 Task: Move the task Develop a new online tool for online event registration to the section To-Do in the project BitTech and sort the tasks in the project by Due Date
Action: Mouse moved to (393, 369)
Screenshot: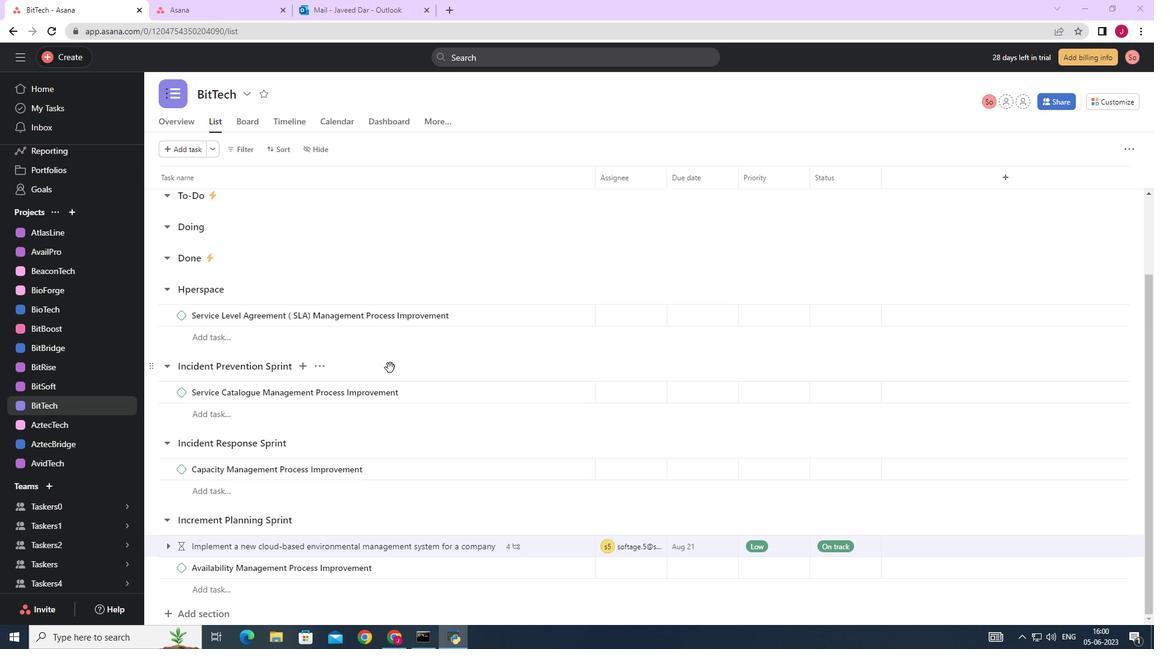 
Action: Mouse scrolled (393, 369) with delta (0, 0)
Screenshot: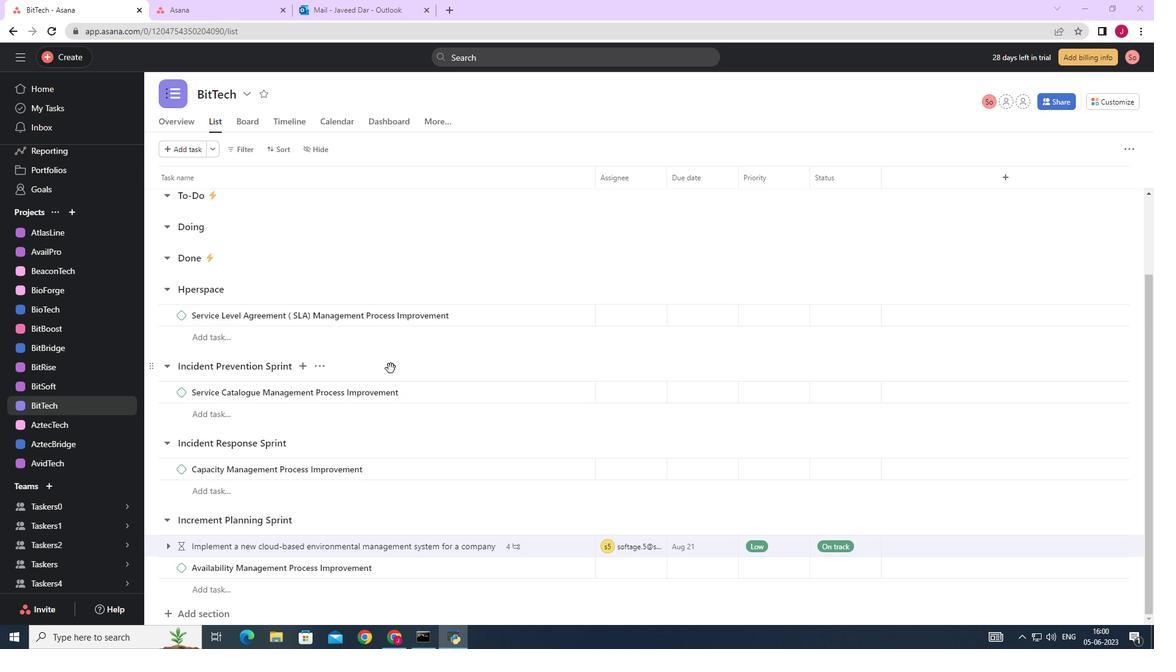 
Action: Mouse moved to (393, 371)
Screenshot: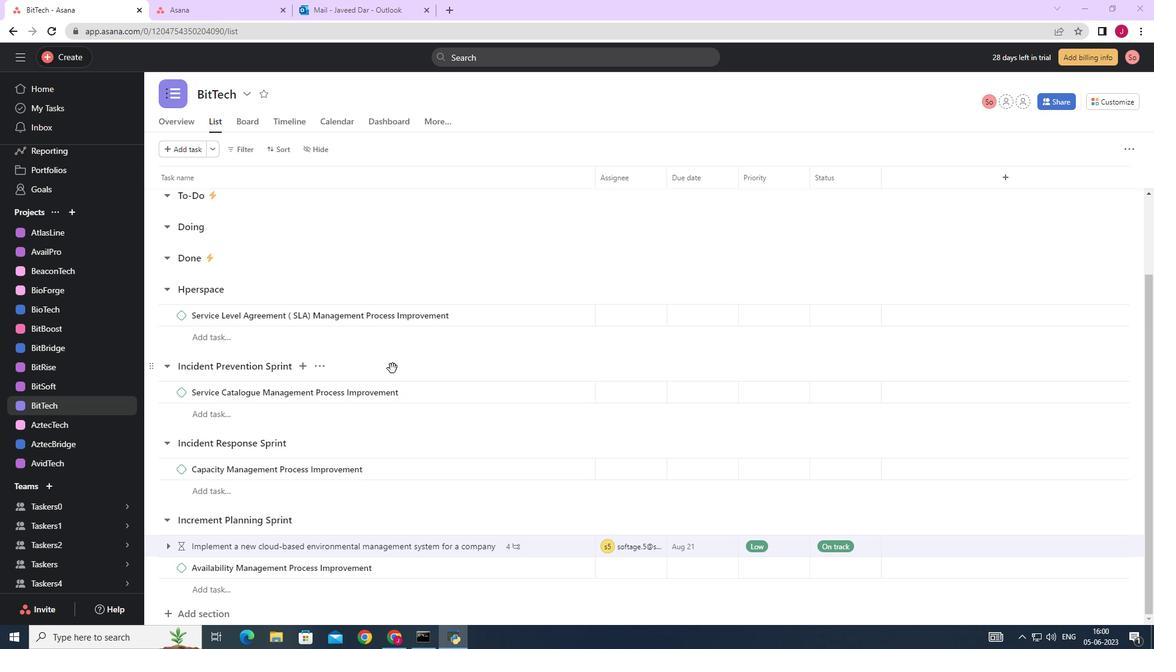 
Action: Mouse scrolled (393, 370) with delta (0, 0)
Screenshot: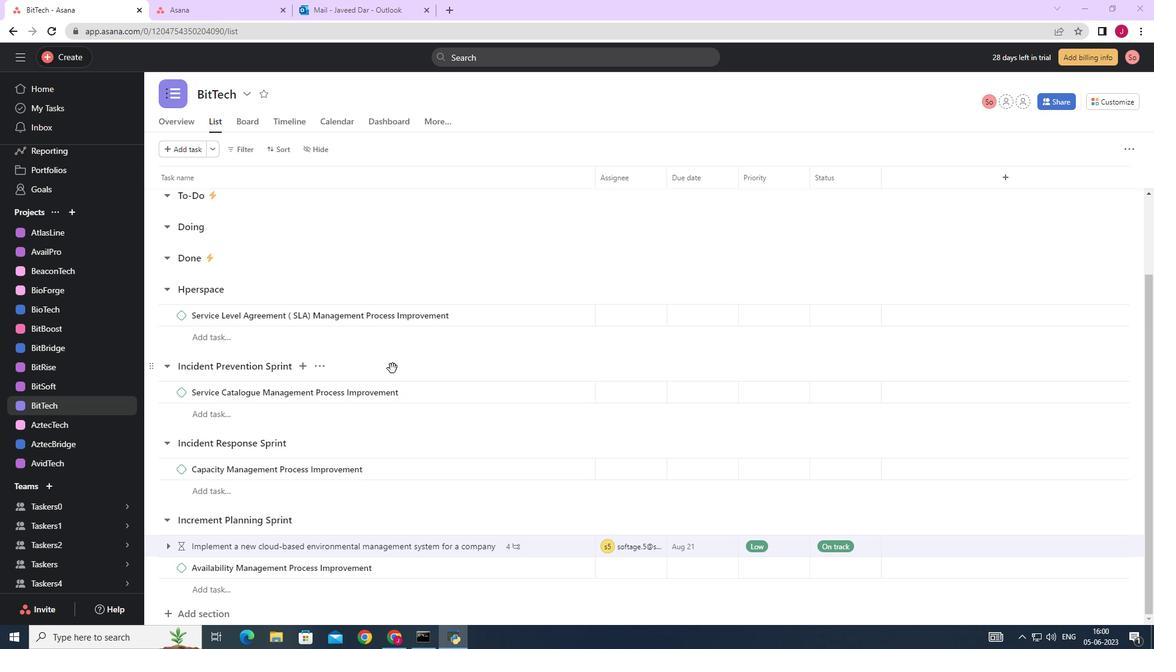 
Action: Mouse scrolled (393, 370) with delta (0, 0)
Screenshot: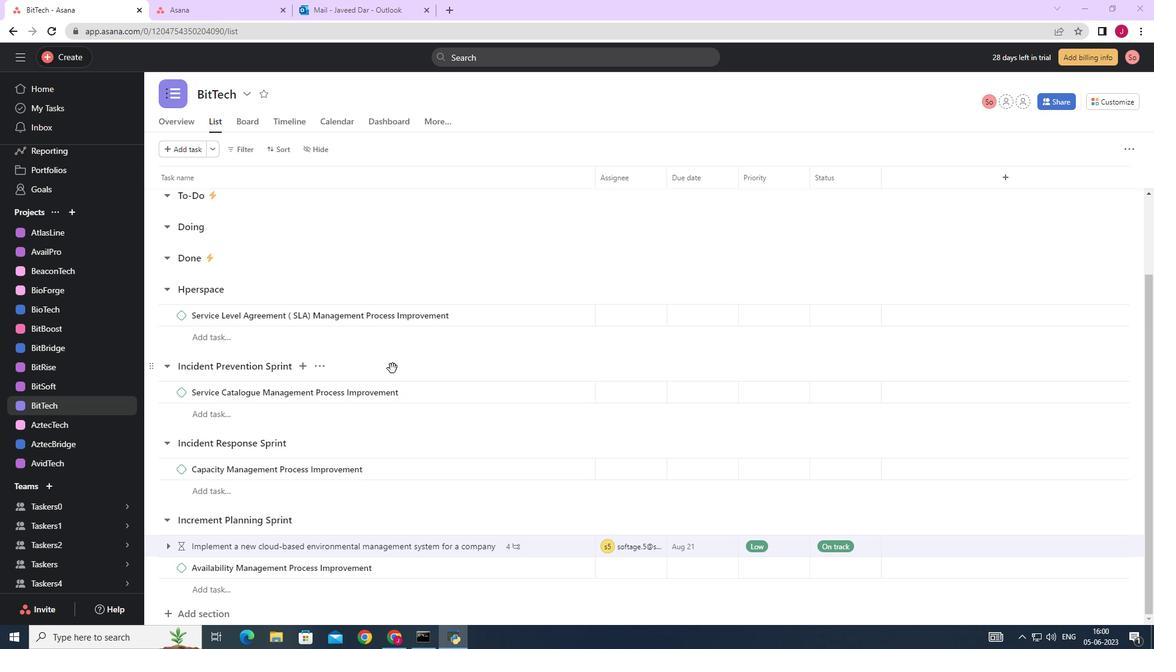 
Action: Mouse scrolled (393, 370) with delta (0, 0)
Screenshot: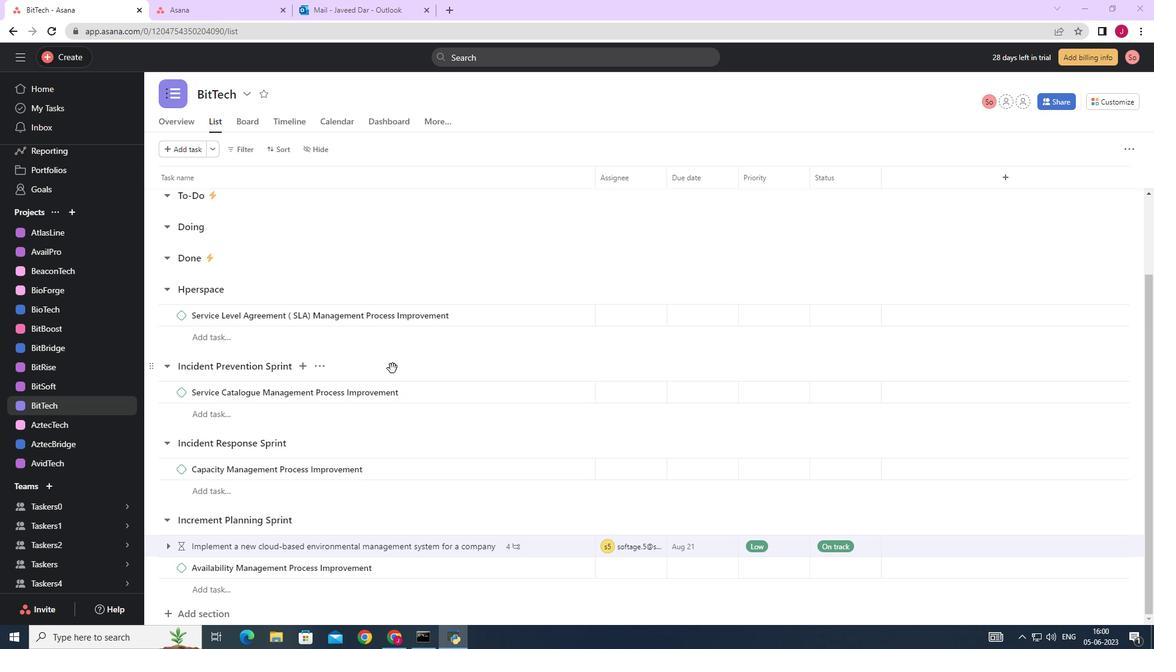 
Action: Mouse scrolled (393, 370) with delta (0, 0)
Screenshot: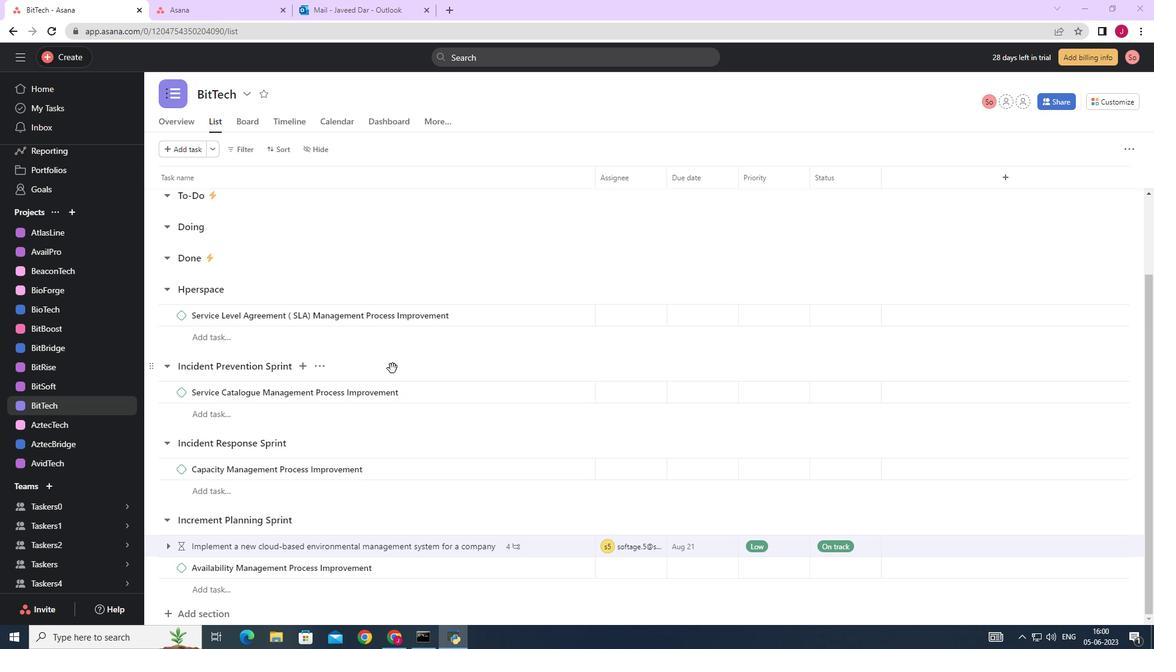 
Action: Mouse scrolled (393, 370) with delta (0, 0)
Screenshot: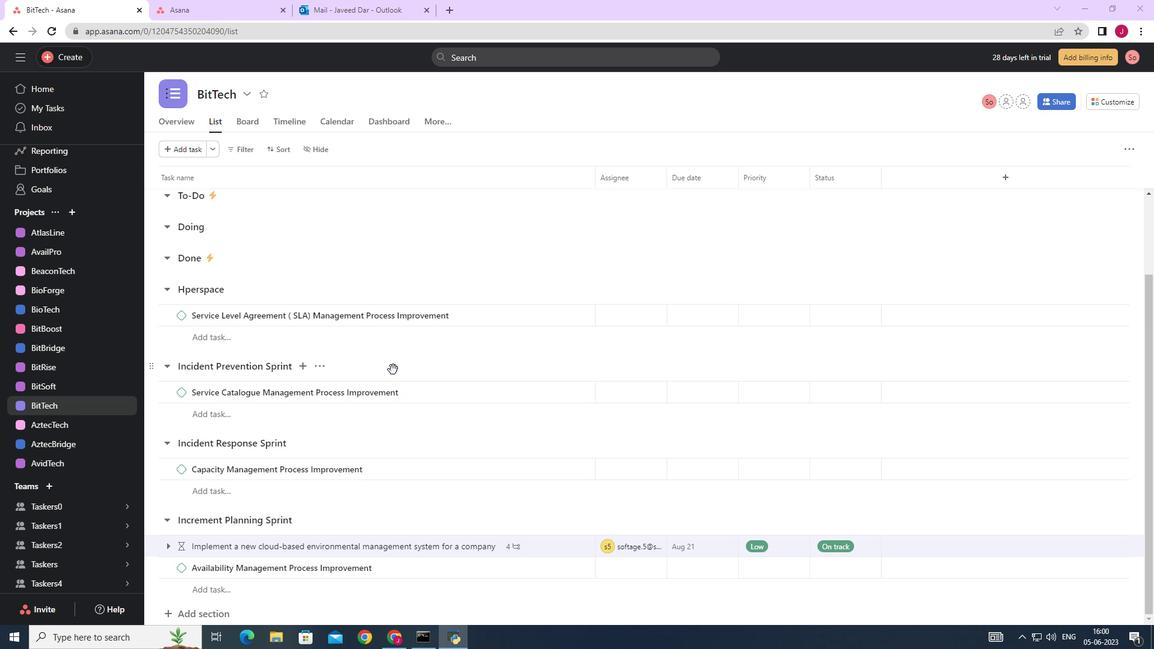 
Action: Mouse moved to (372, 386)
Screenshot: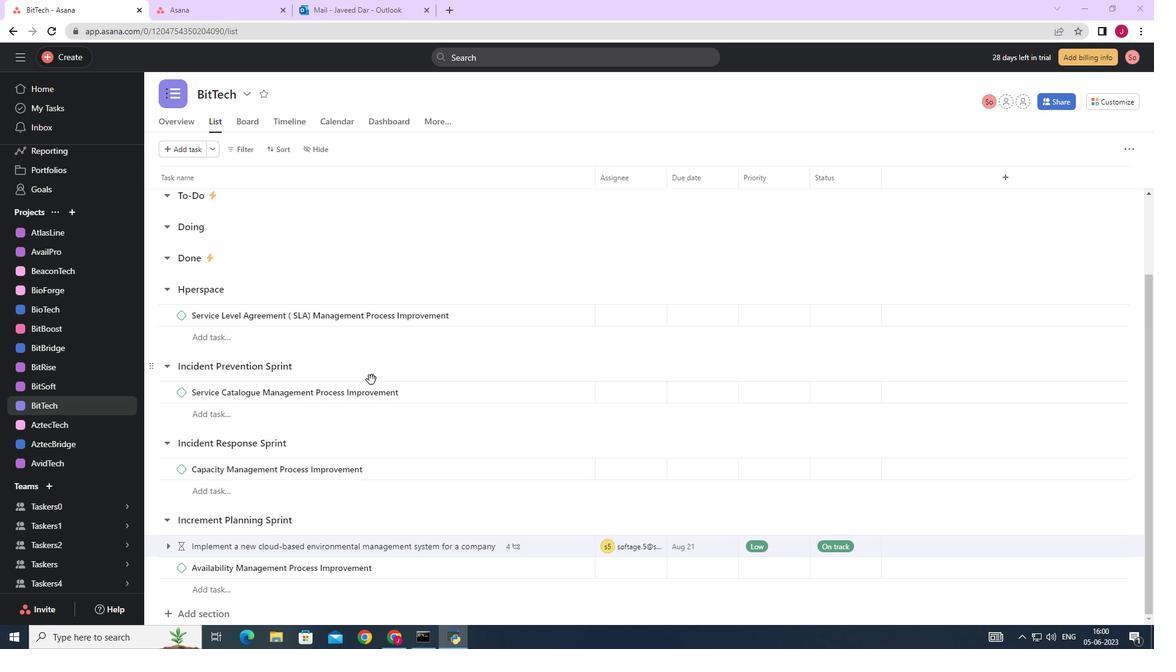 
Action: Mouse scrolled (372, 386) with delta (0, 0)
Screenshot: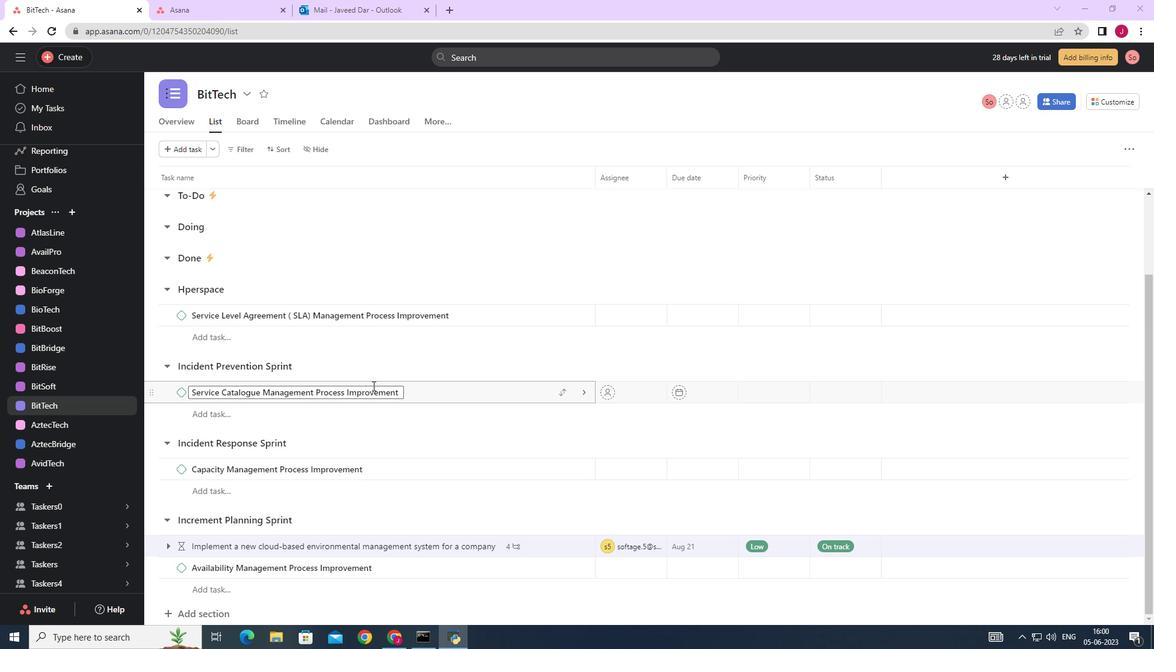 
Action: Mouse scrolled (372, 386) with delta (0, 0)
Screenshot: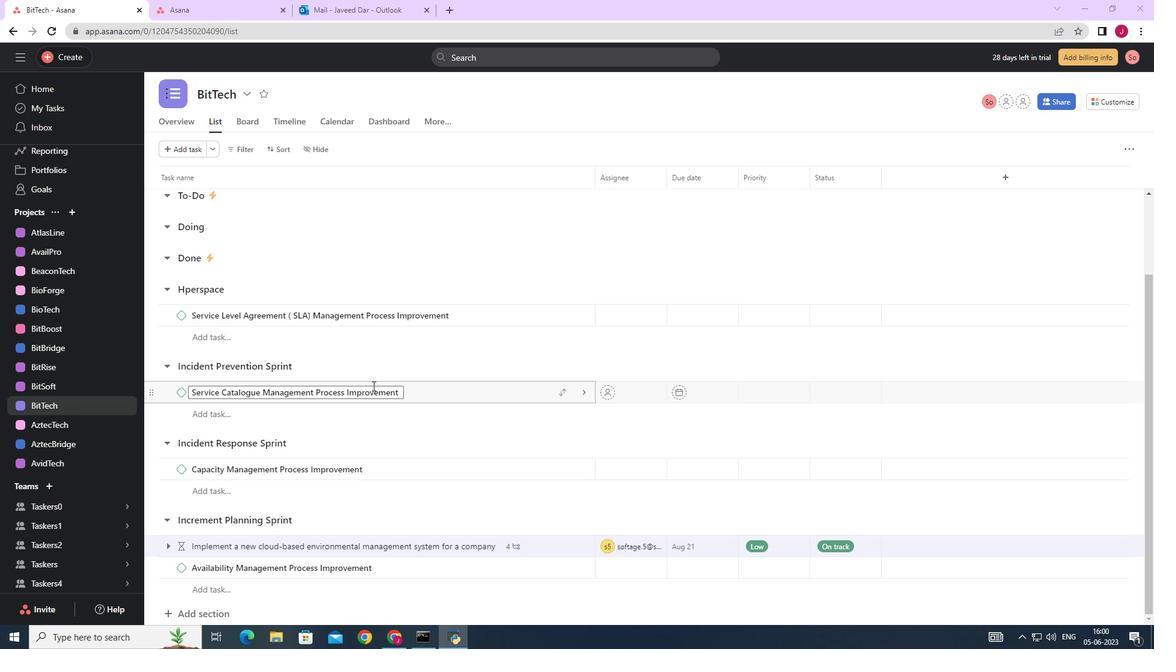 
Action: Mouse scrolled (372, 386) with delta (0, 0)
Screenshot: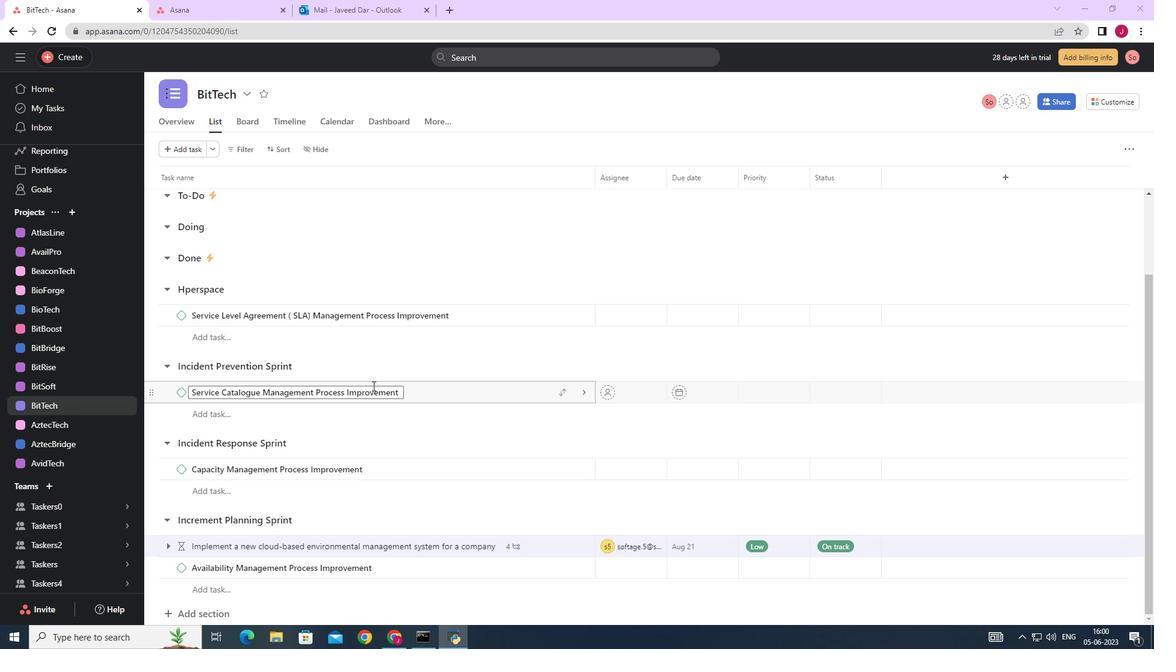 
Action: Mouse moved to (559, 242)
Screenshot: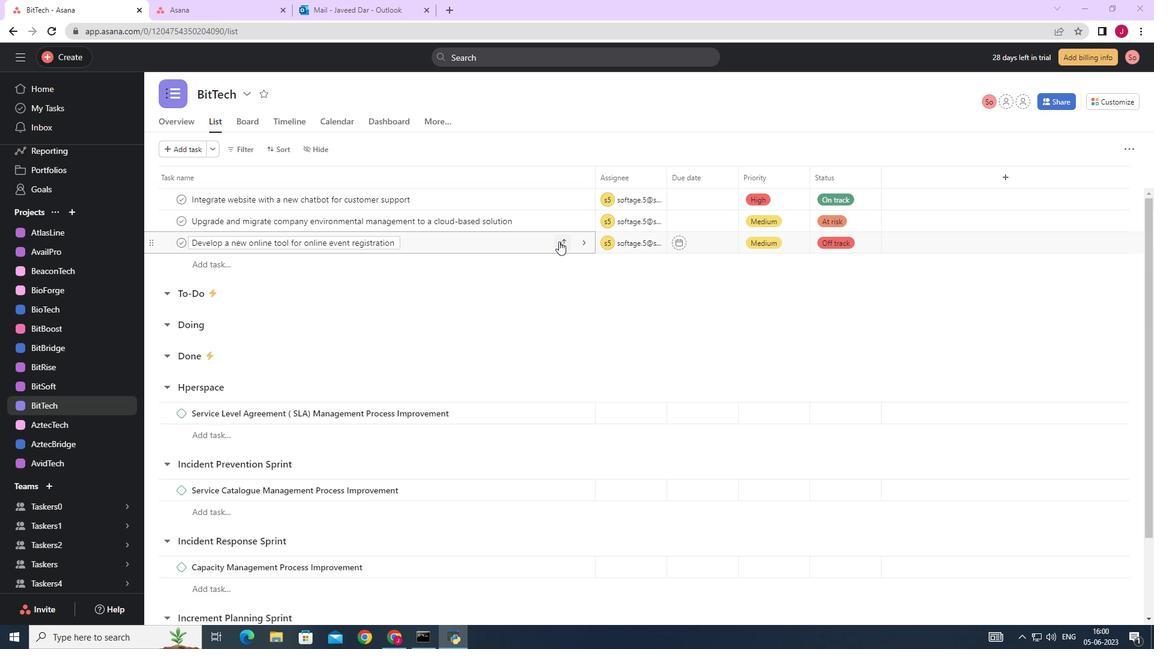 
Action: Mouse pressed left at (559, 242)
Screenshot: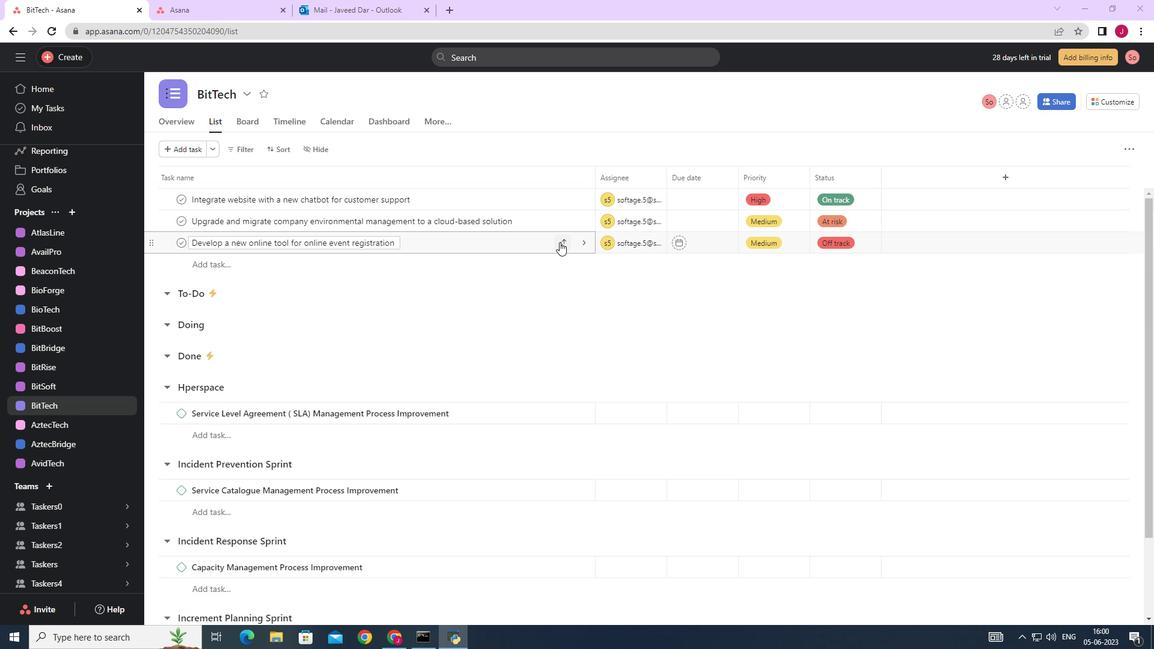 
Action: Mouse moved to (490, 304)
Screenshot: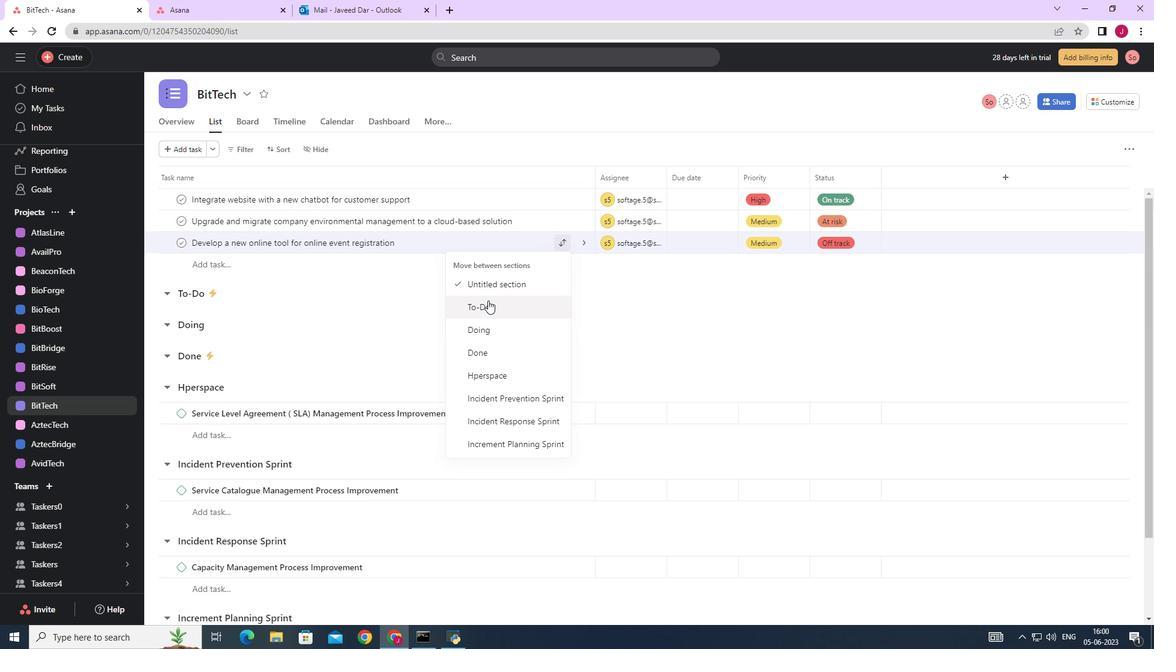 
Action: Mouse pressed left at (490, 304)
Screenshot: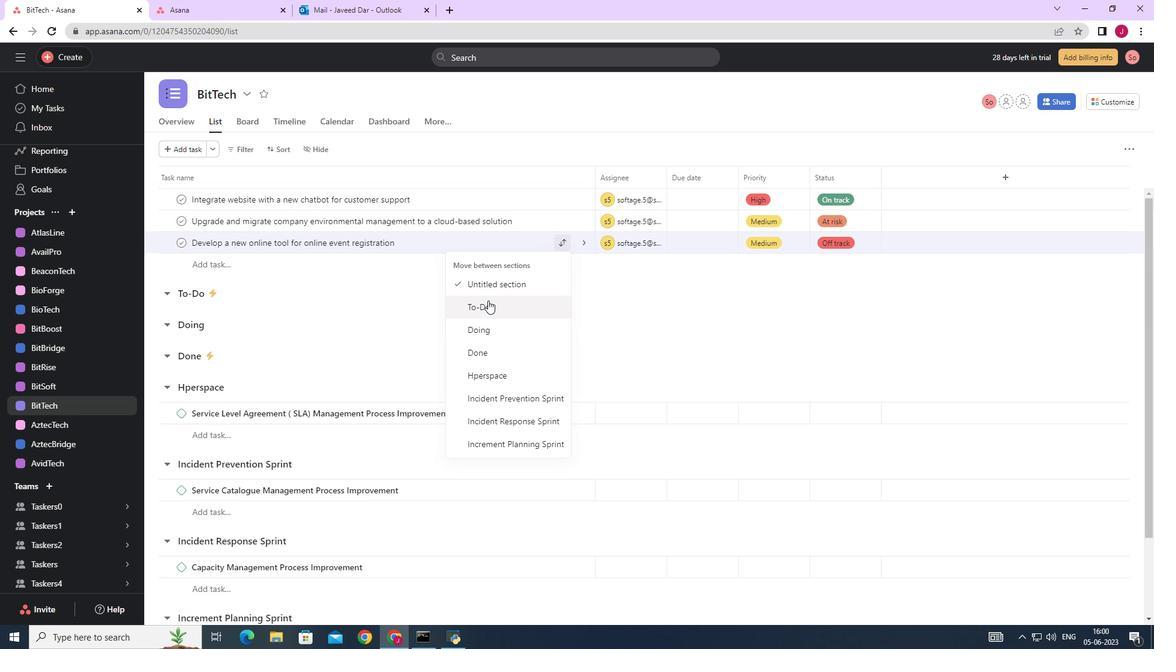 
Action: Mouse moved to (285, 148)
Screenshot: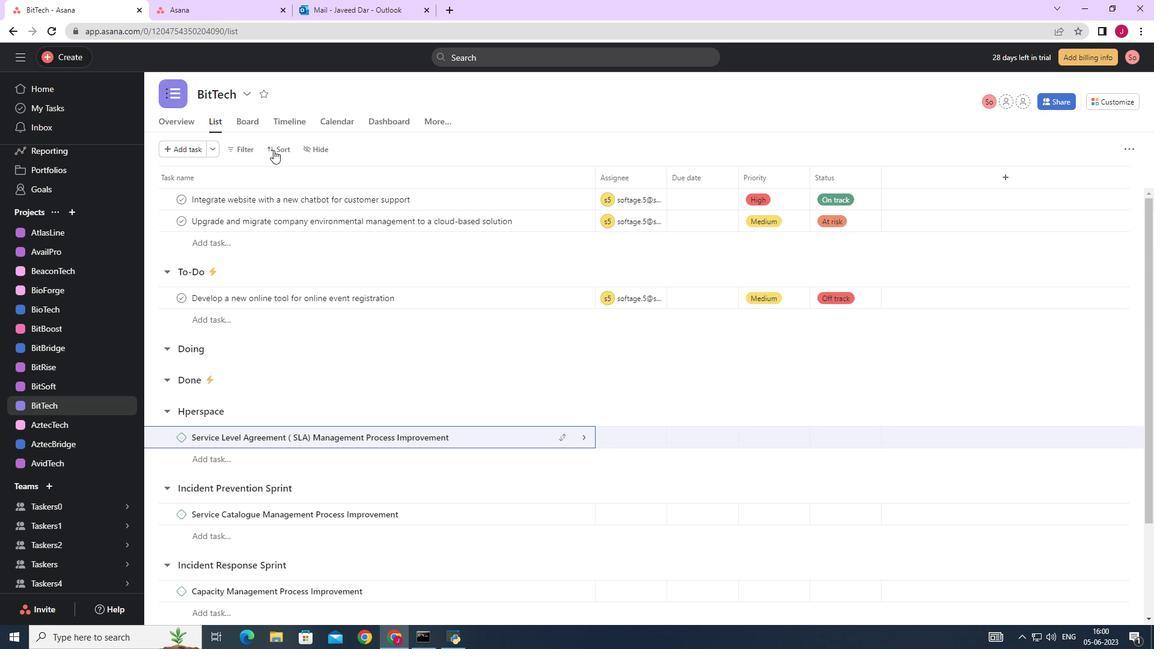 
Action: Mouse pressed left at (285, 148)
Screenshot: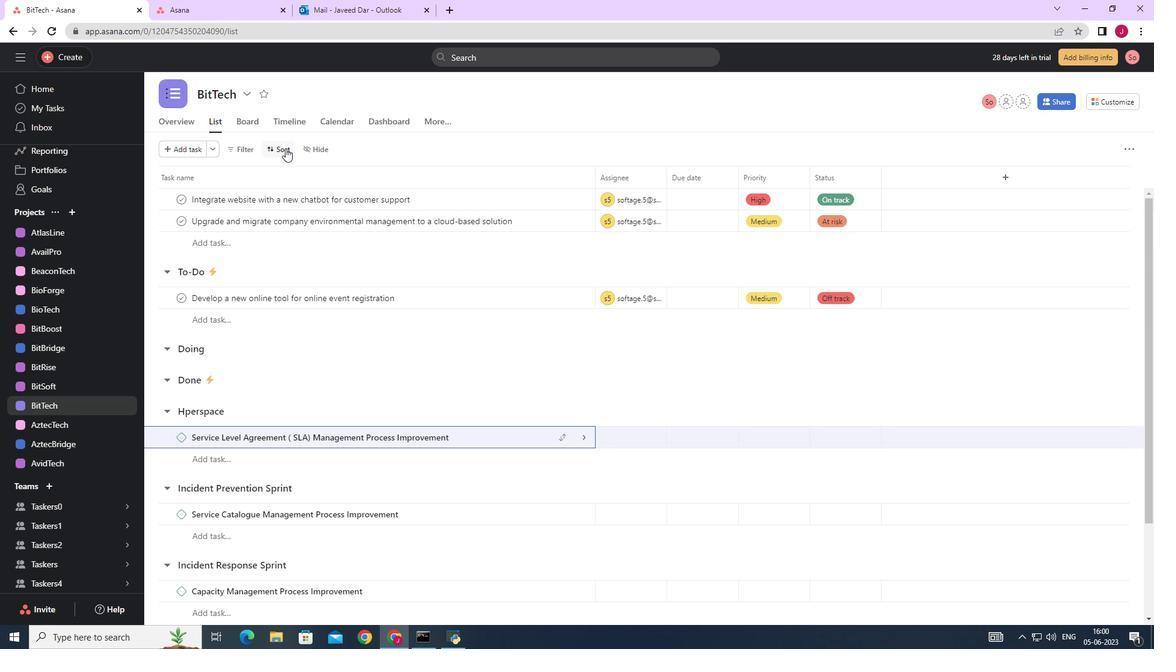 
Action: Mouse moved to (305, 227)
Screenshot: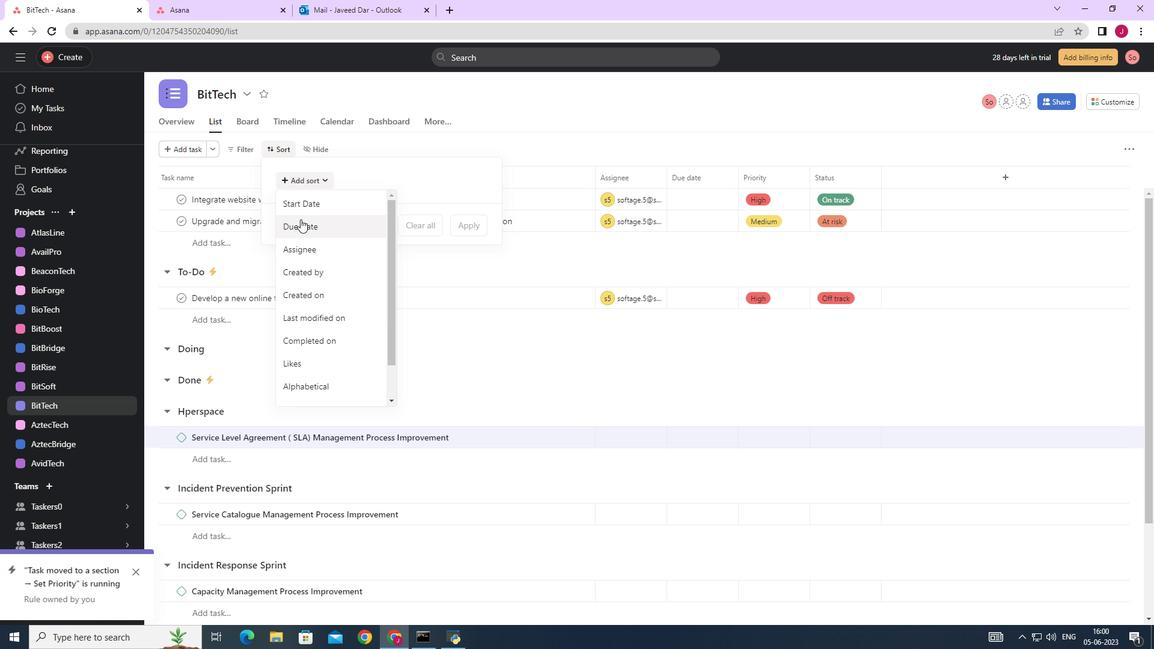 
Action: Mouse pressed left at (305, 227)
Screenshot: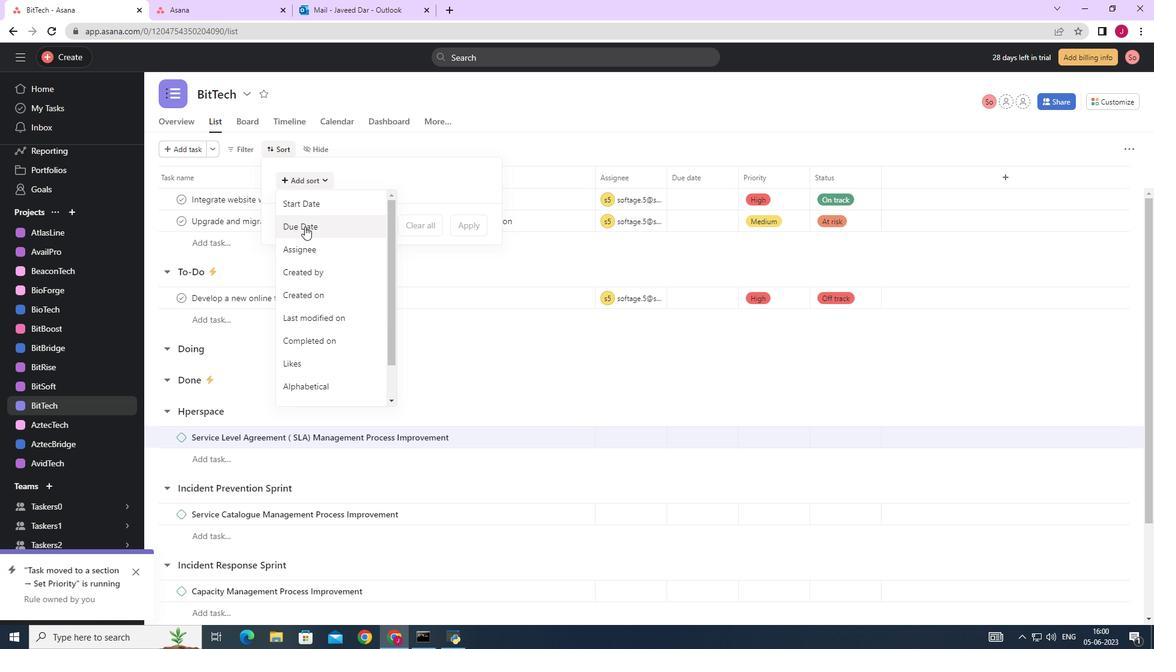 
Action: Mouse moved to (475, 277)
Screenshot: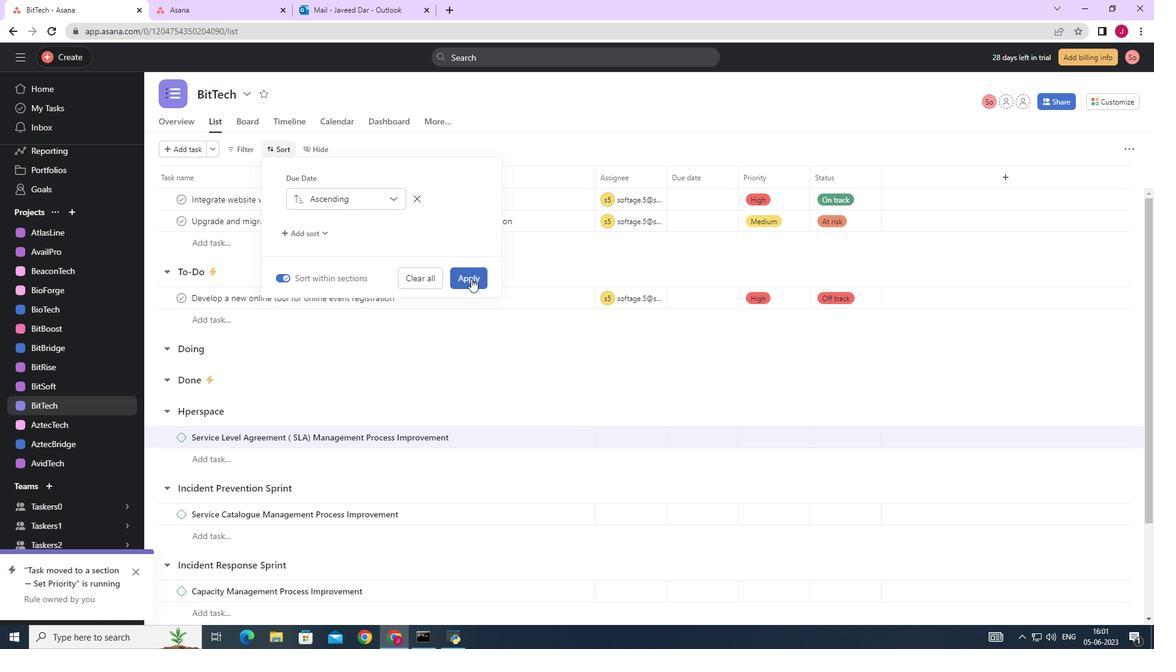 
Action: Mouse pressed left at (475, 277)
Screenshot: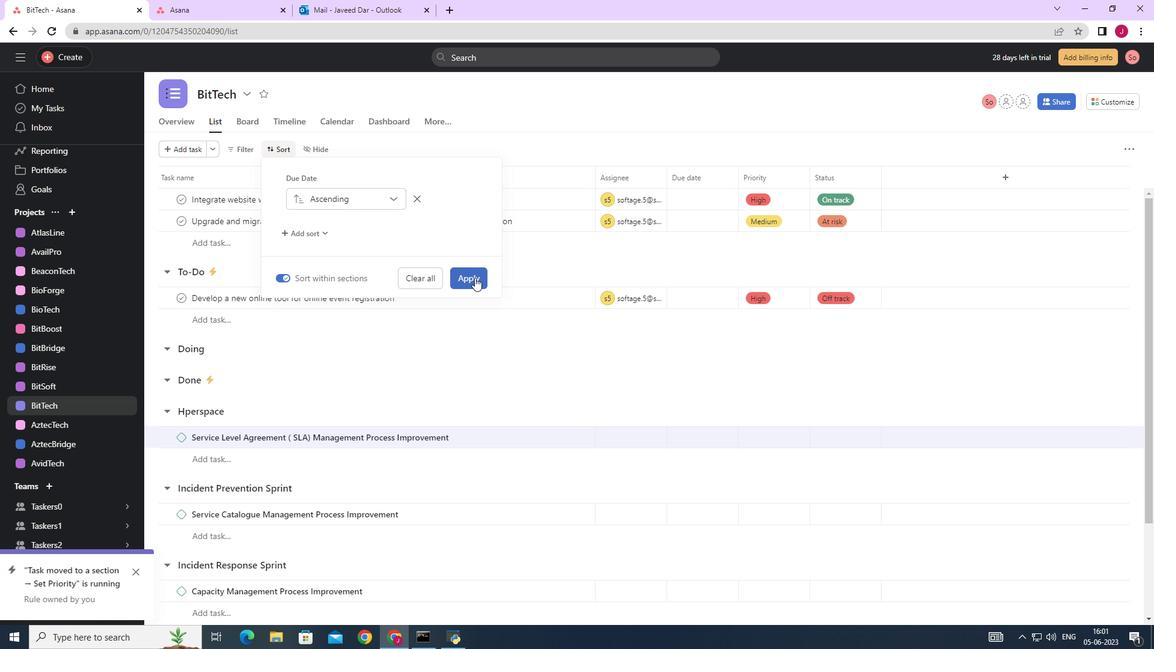 
Action: Mouse moved to (562, 366)
Screenshot: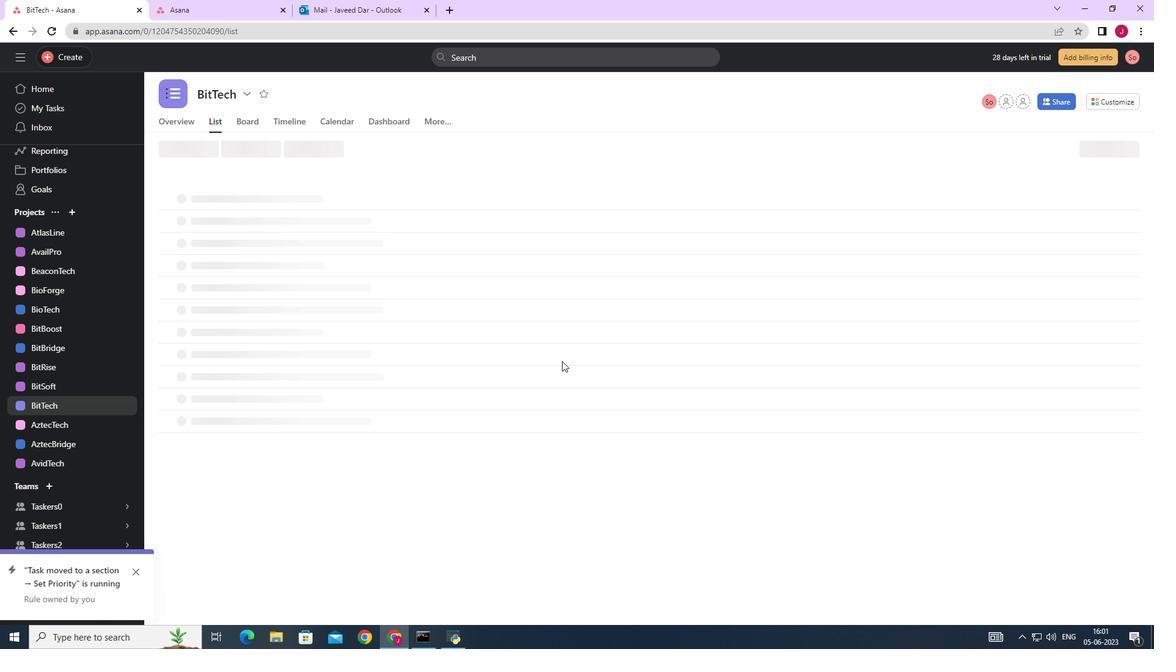 
